 Task: Create a section Data Analytics Sprint and in the section, add a milestone Password Management in the project AgileRevolution
Action: Mouse moved to (89, 321)
Screenshot: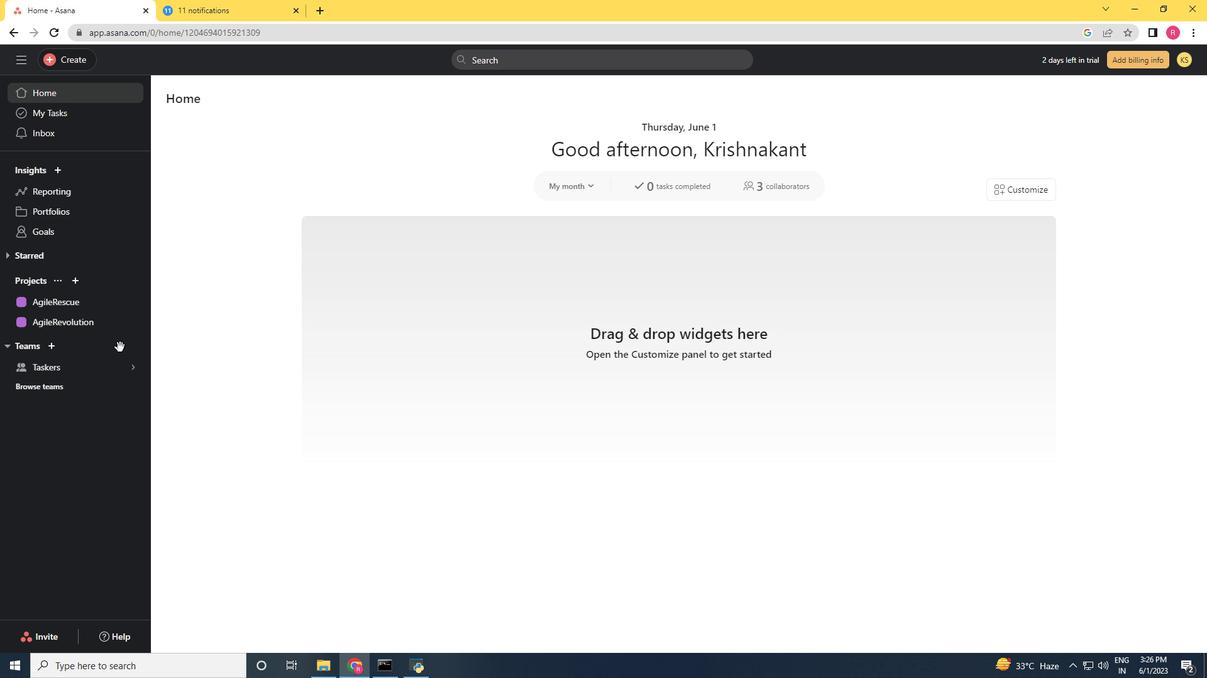 
Action: Mouse pressed left at (89, 321)
Screenshot: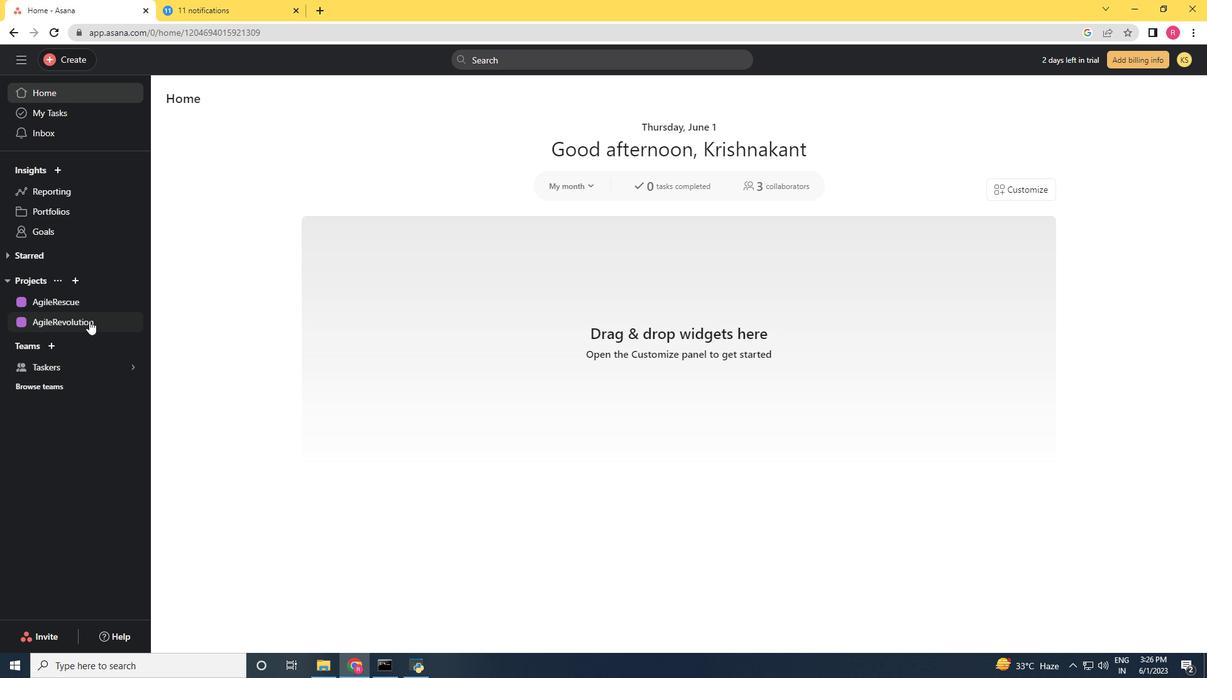 
Action: Mouse moved to (309, 433)
Screenshot: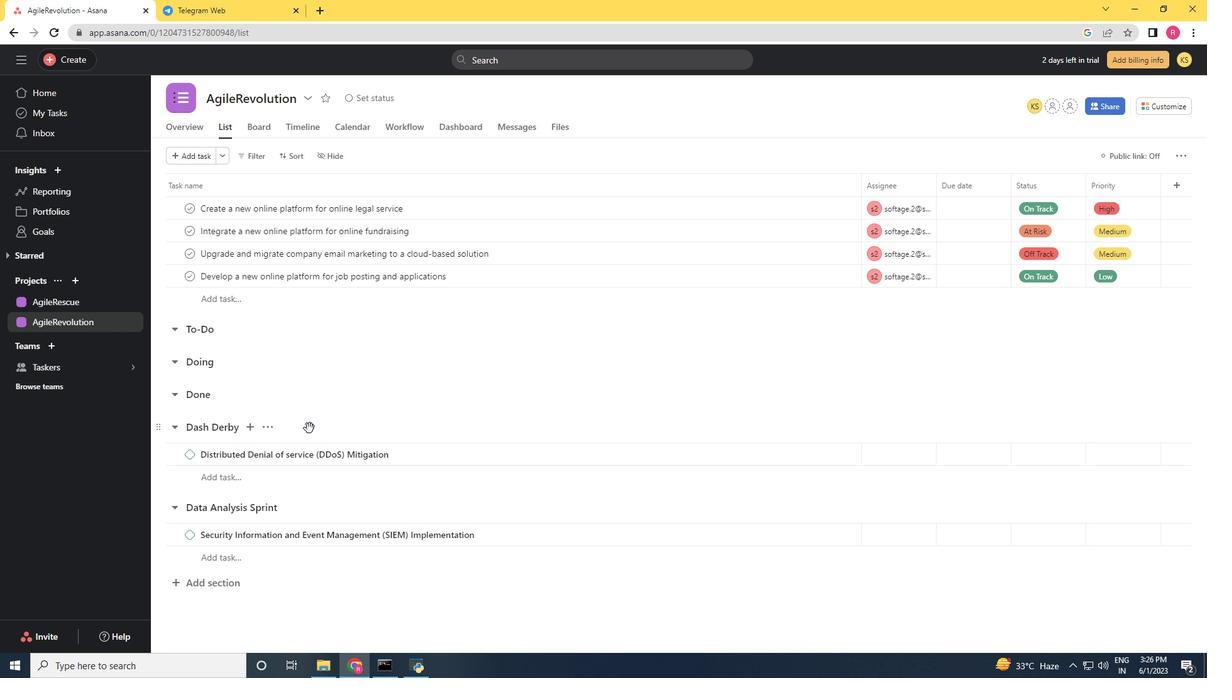 
Action: Mouse scrolled (309, 430) with delta (0, 0)
Screenshot: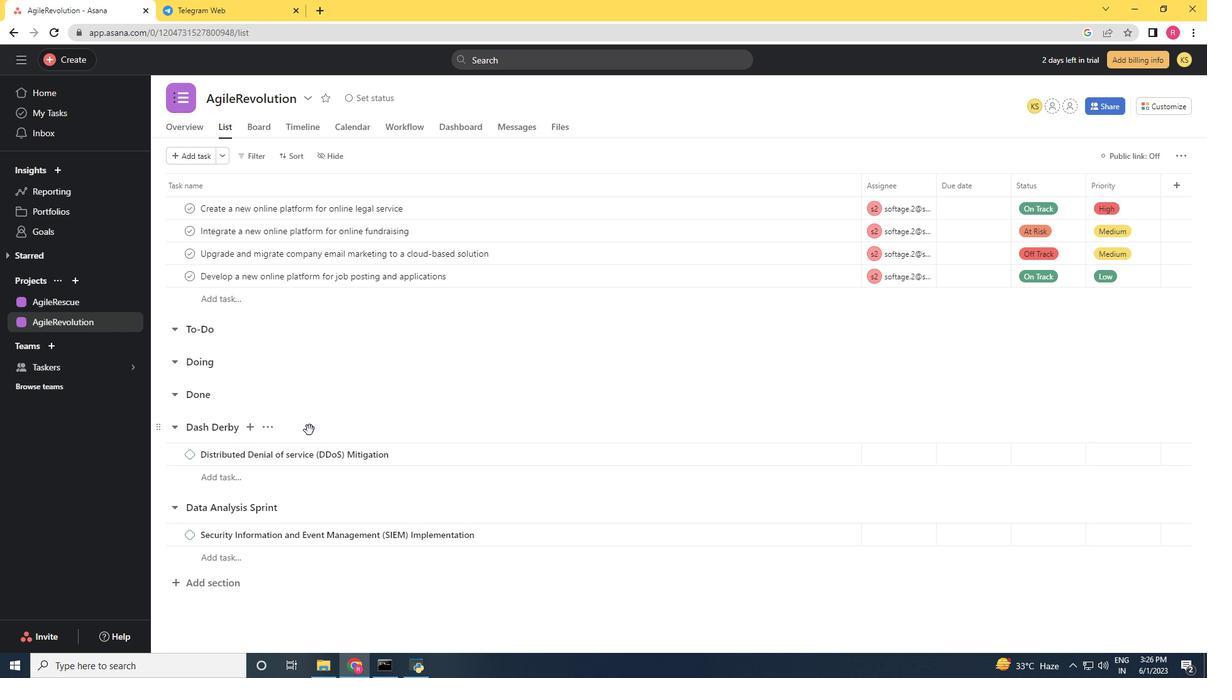
Action: Mouse moved to (245, 545)
Screenshot: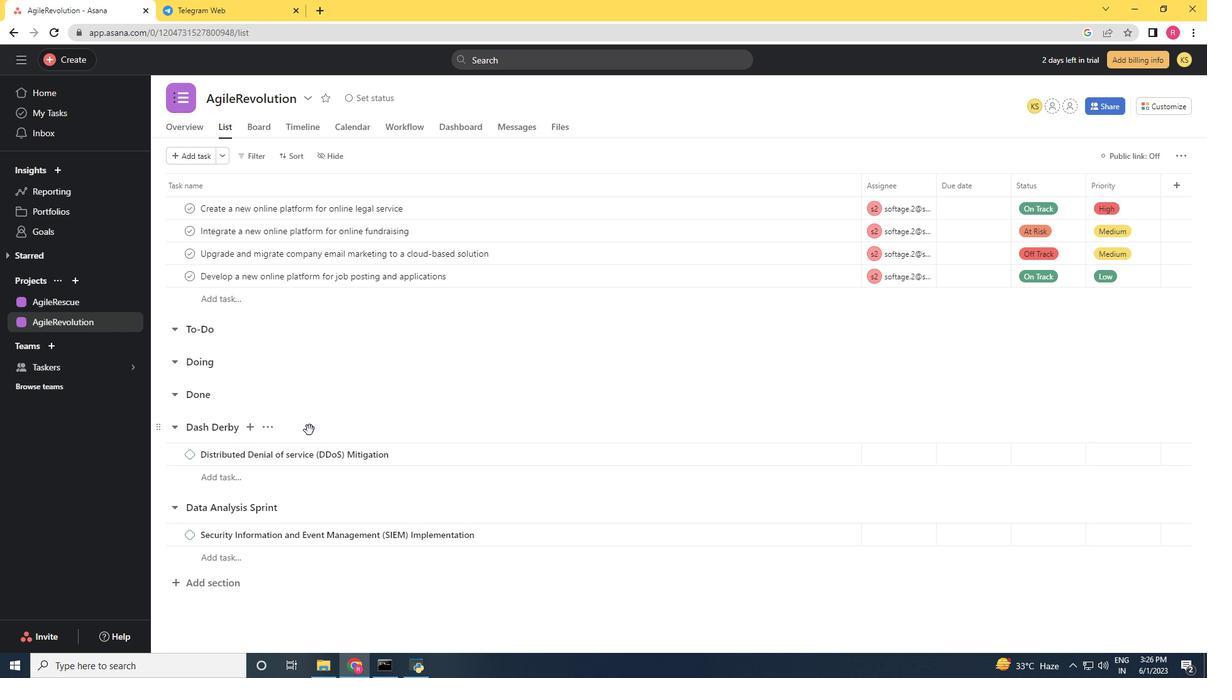 
Action: Mouse scrolled (309, 441) with delta (0, 0)
Screenshot: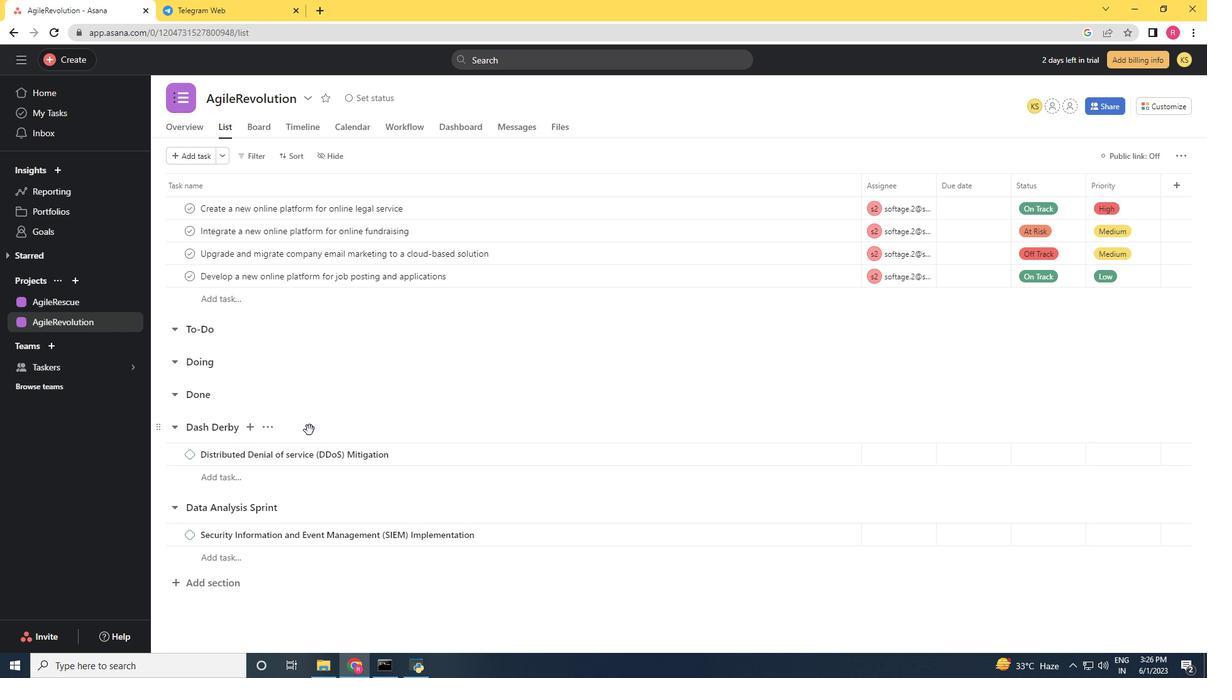 
Action: Mouse moved to (241, 550)
Screenshot: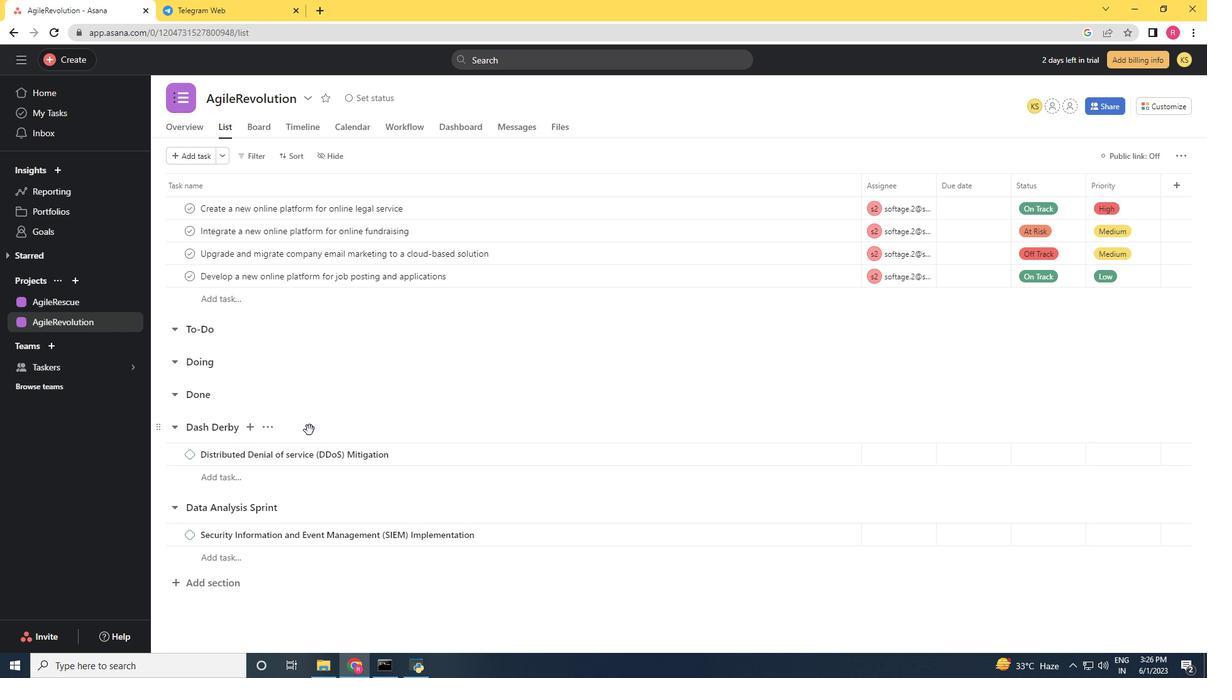 
Action: Mouse scrolled (305, 453) with delta (0, 0)
Screenshot: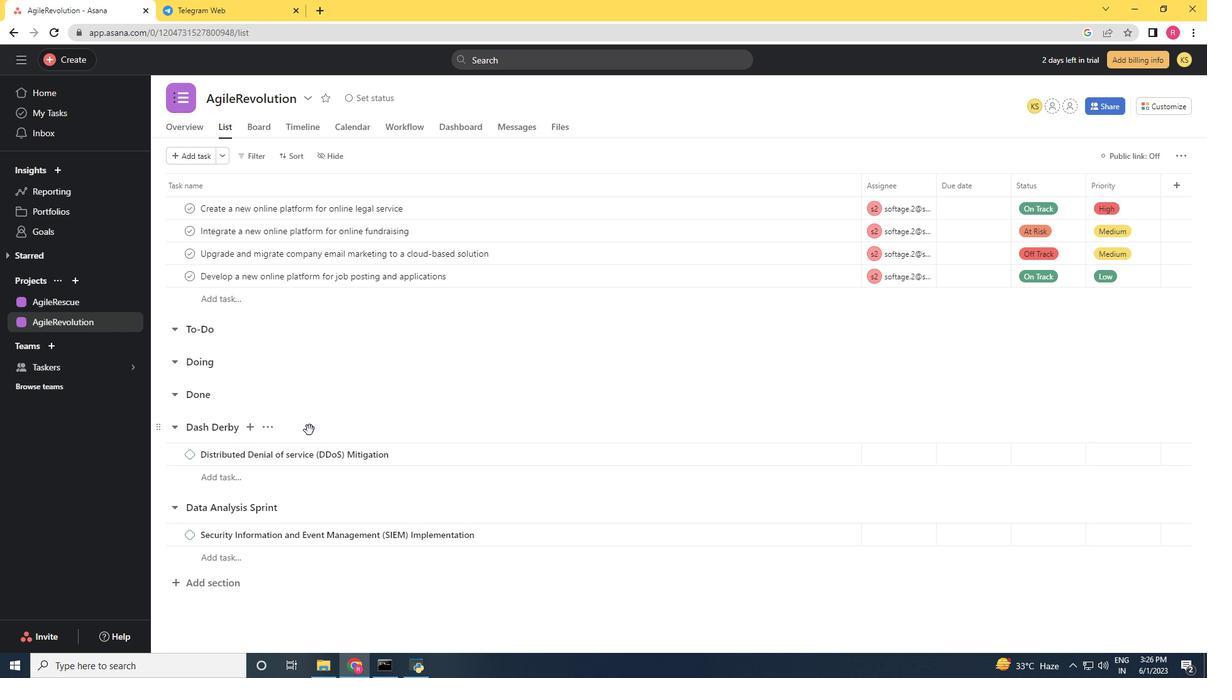 
Action: Mouse moved to (214, 579)
Screenshot: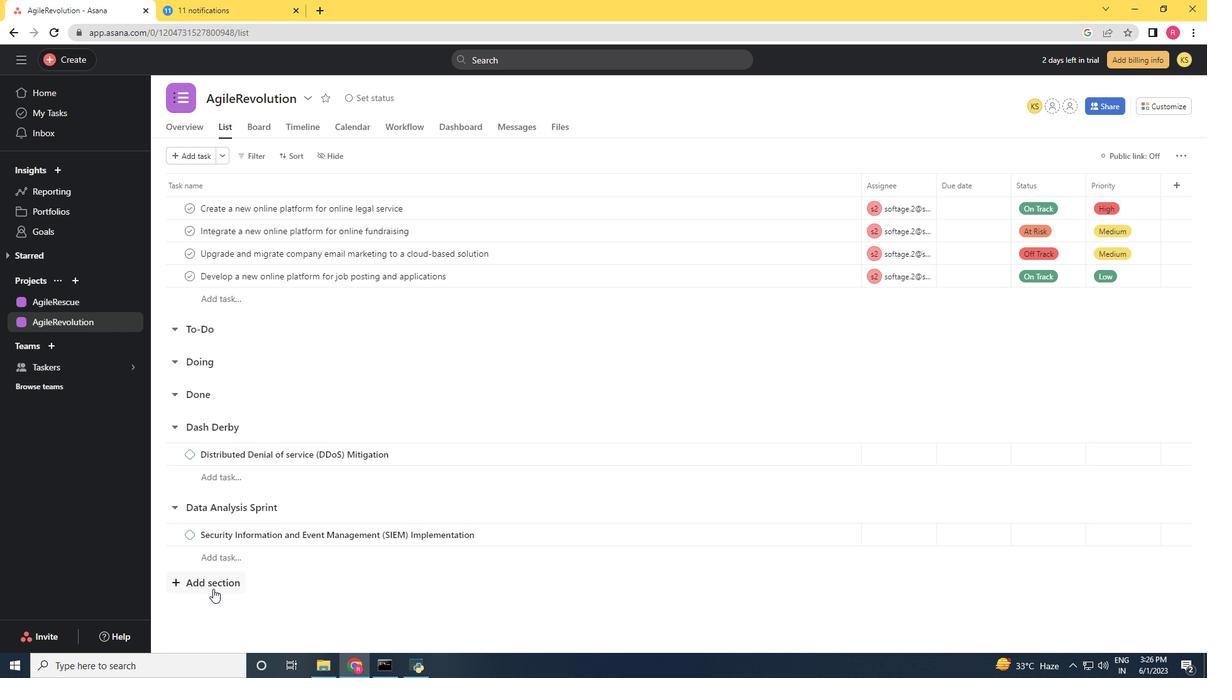
Action: Mouse pressed left at (214, 579)
Screenshot: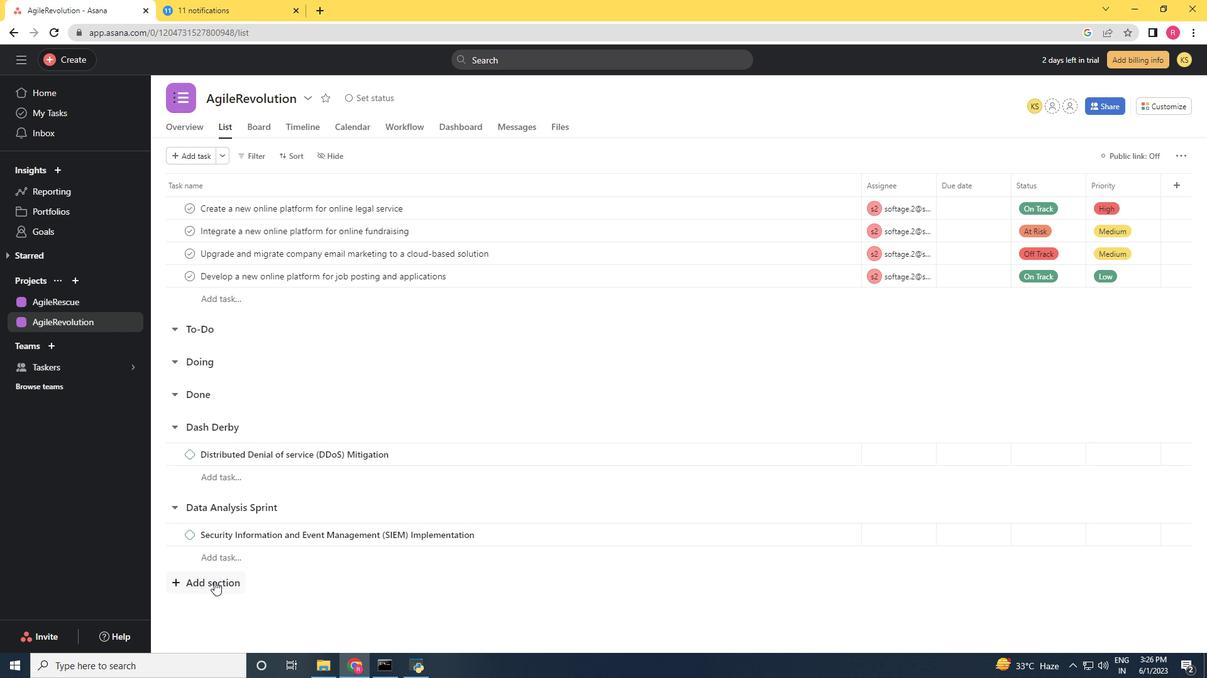 
Action: Mouse moved to (372, 467)
Screenshot: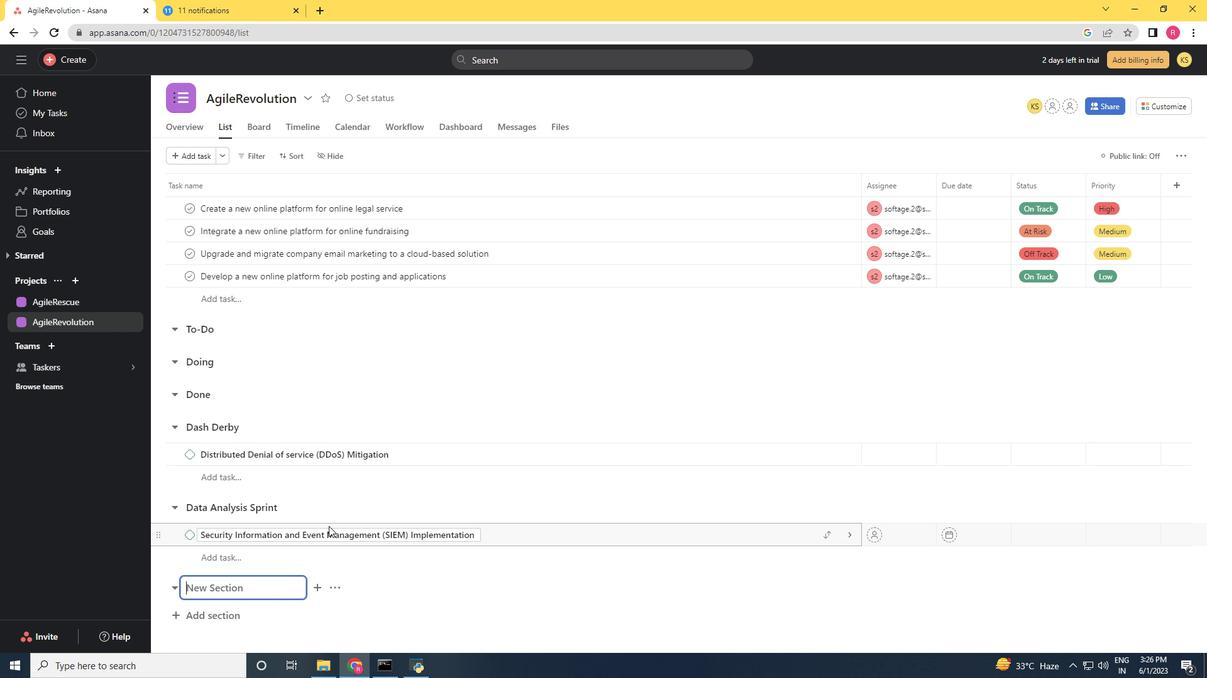 
Action: Mouse scrolled (372, 466) with delta (0, 0)
Screenshot: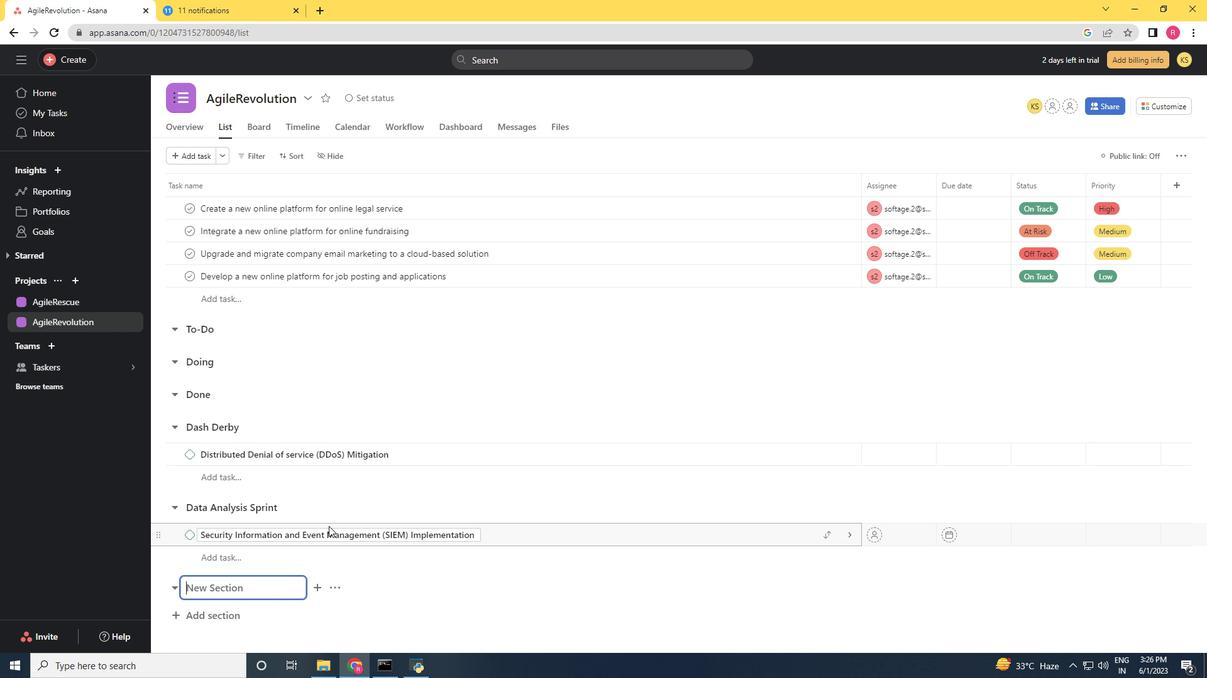 
Action: Mouse moved to (373, 466)
Screenshot: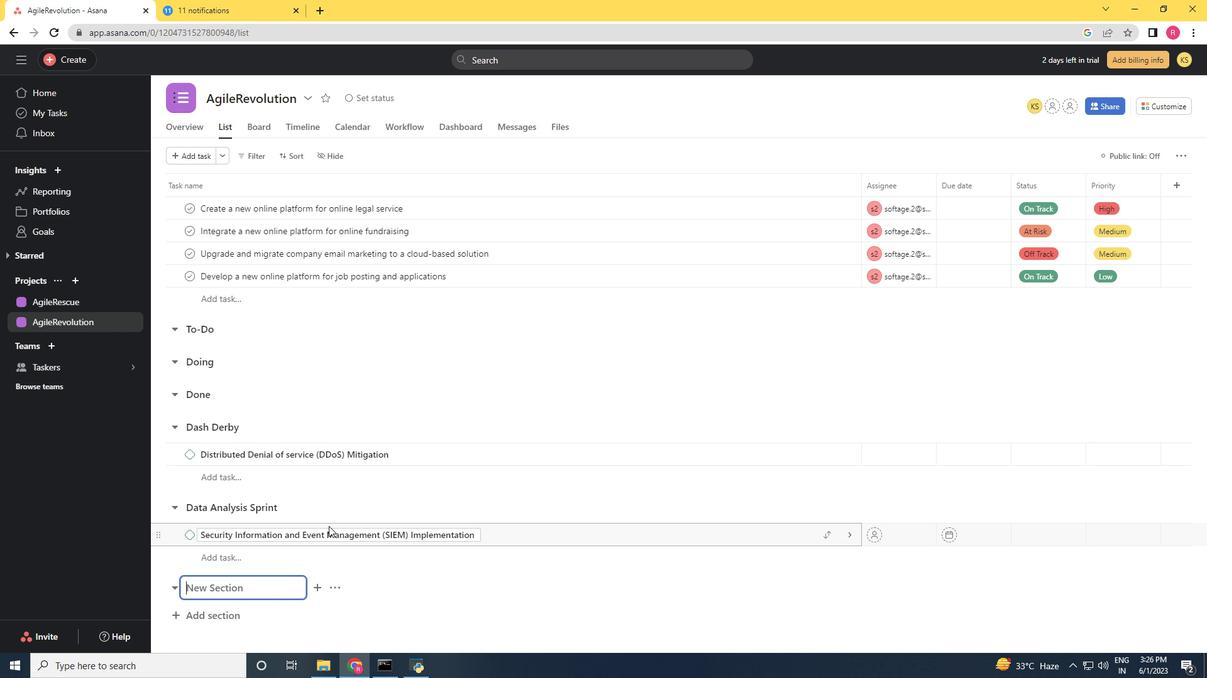 
Action: Mouse scrolled (372, 466) with delta (0, 0)
Screenshot: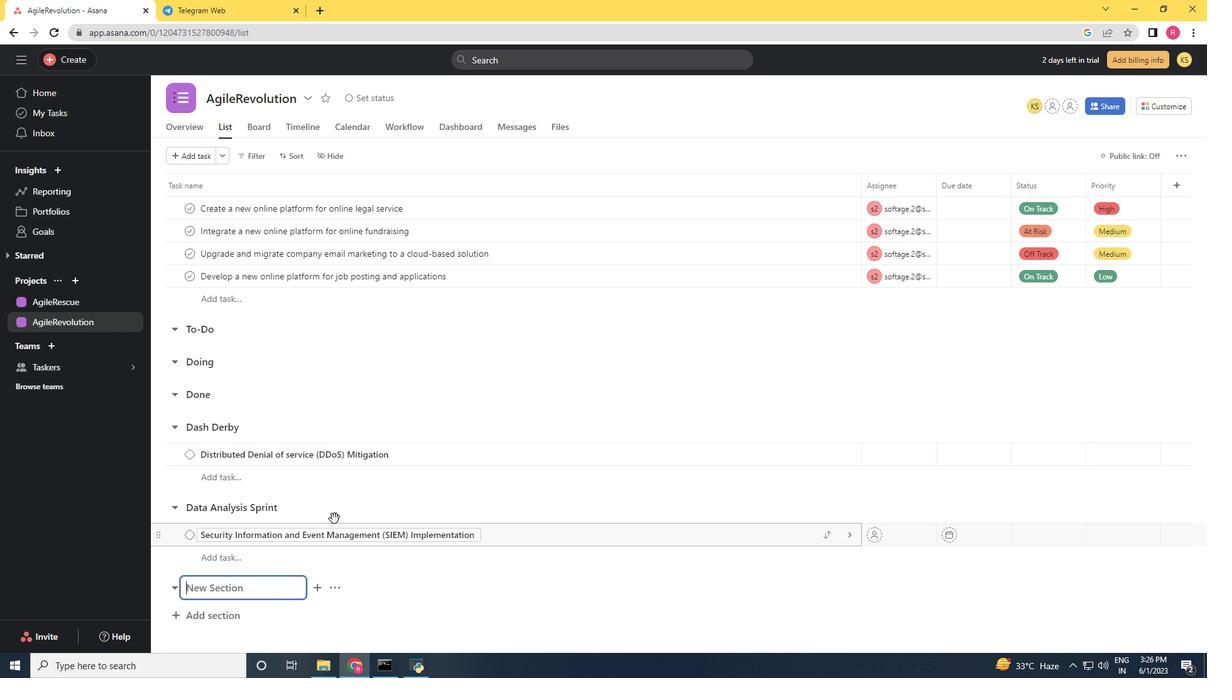 
Action: Mouse moved to (374, 465)
Screenshot: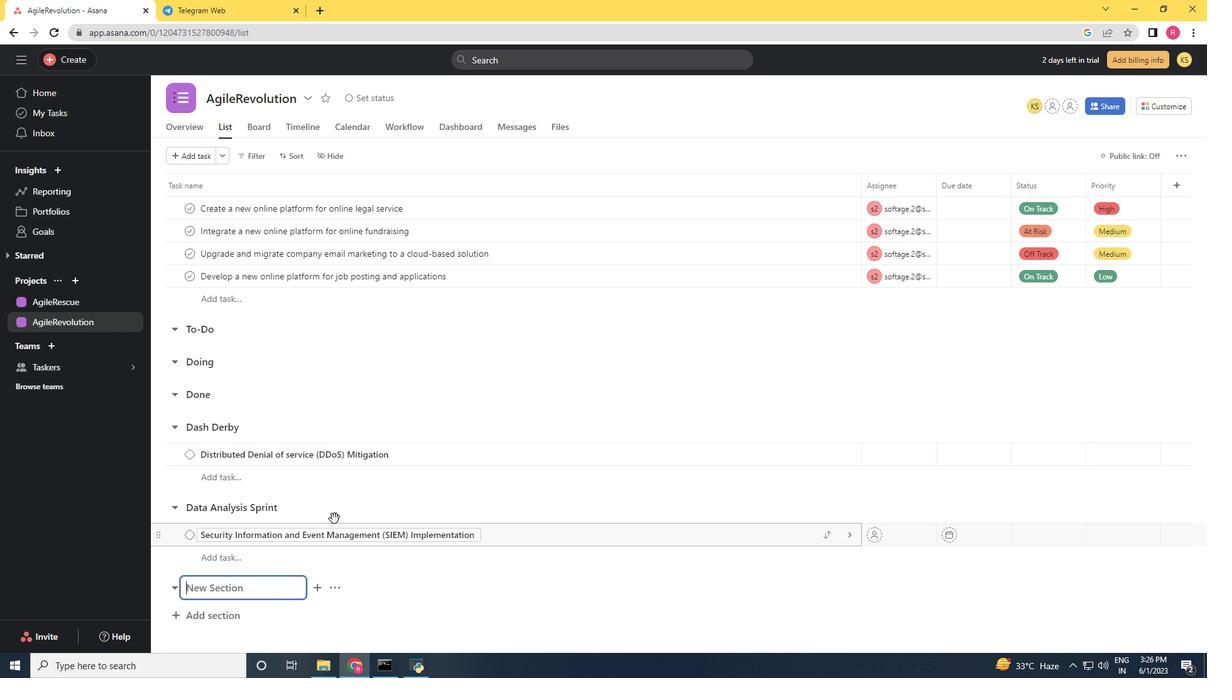 
Action: Mouse scrolled (372, 466) with delta (0, 0)
Screenshot: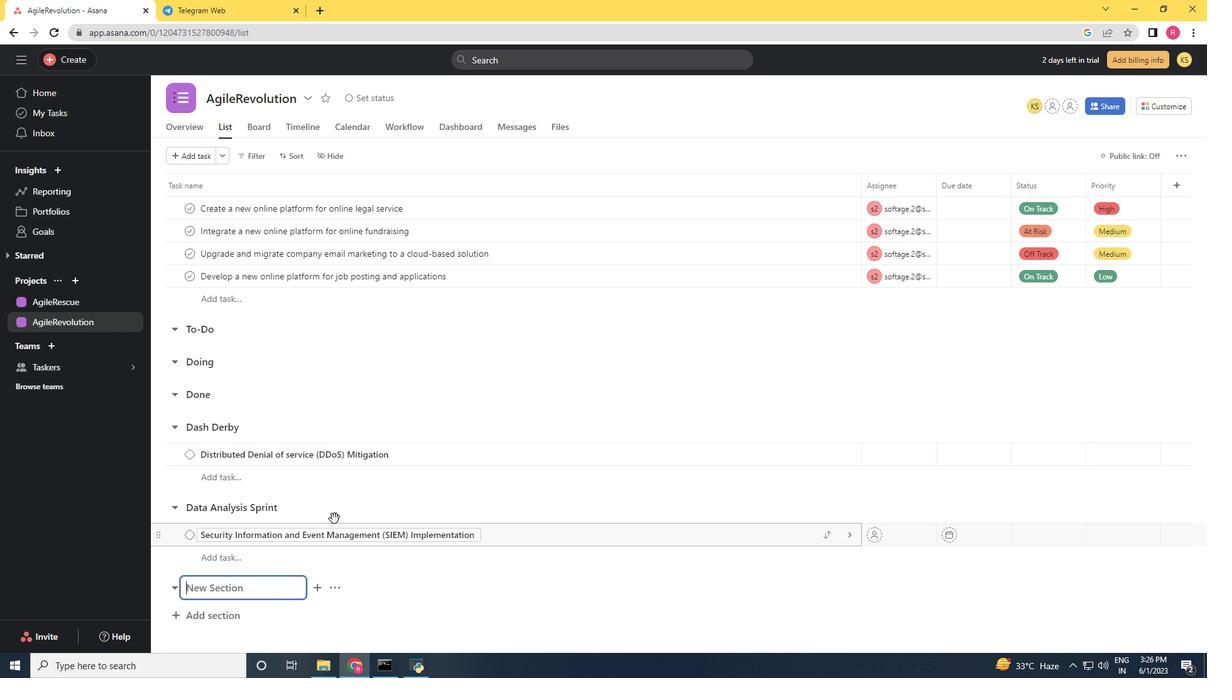 
Action: Mouse scrolled (374, 465) with delta (0, 0)
Screenshot: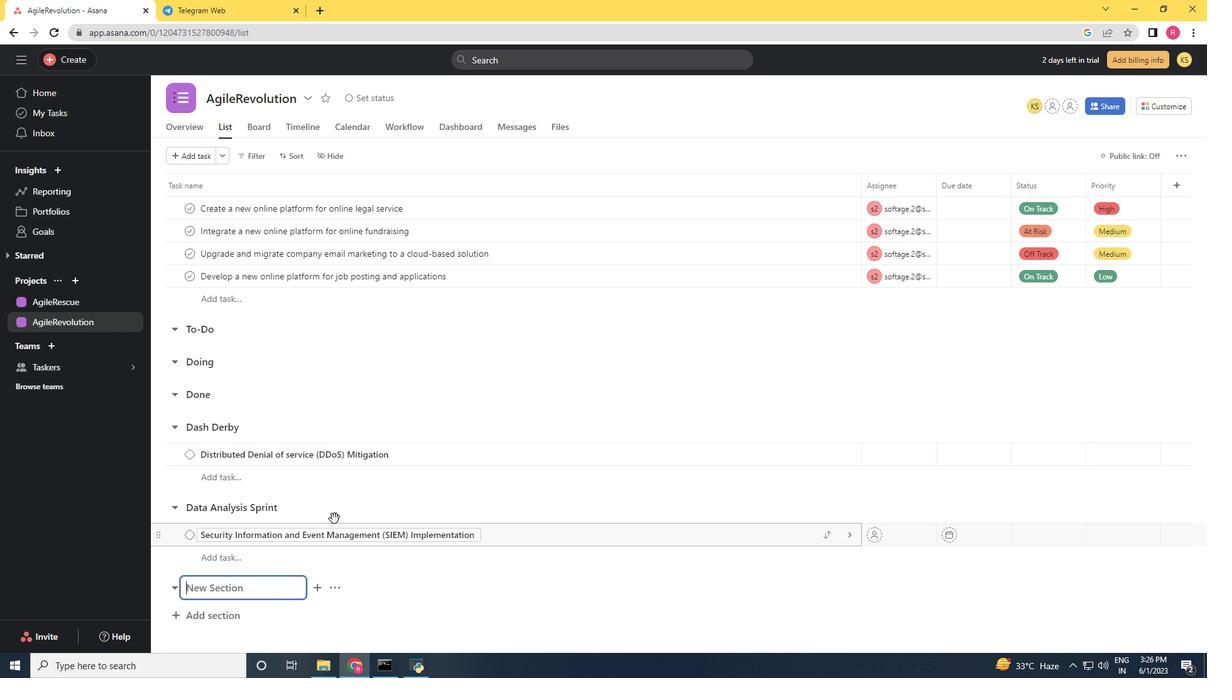 
Action: Mouse moved to (452, 368)
Screenshot: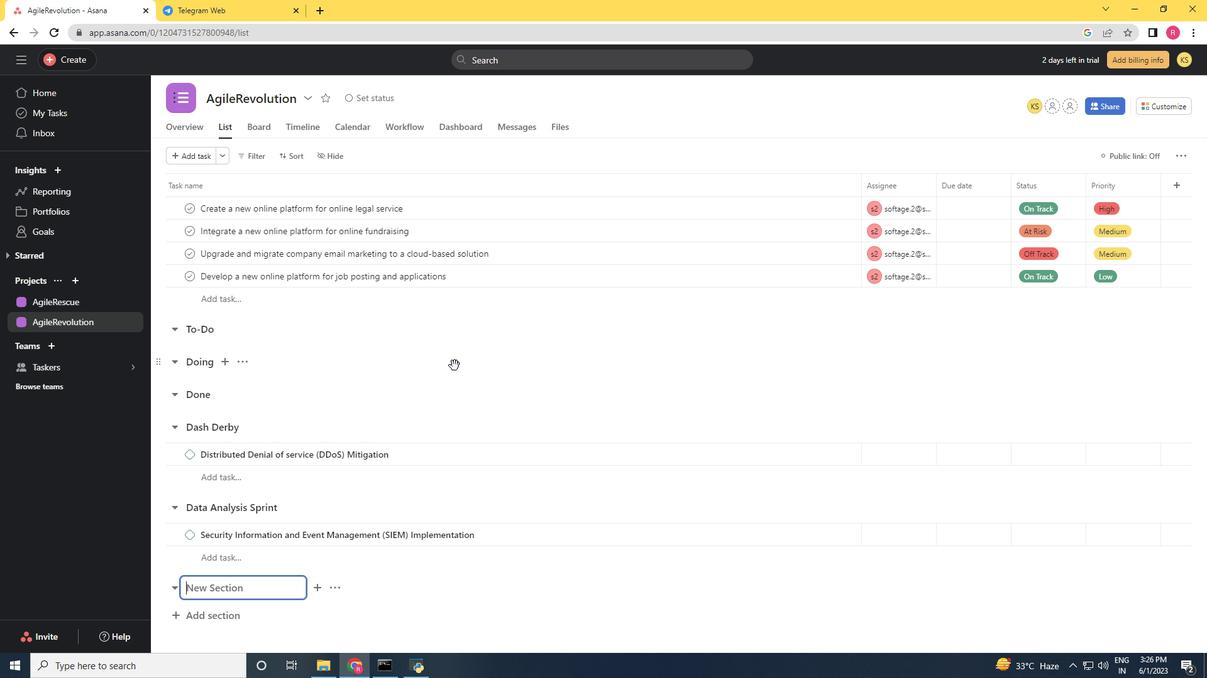 
Action: Key pressed <Key.shift>Data<Key.space>
Screenshot: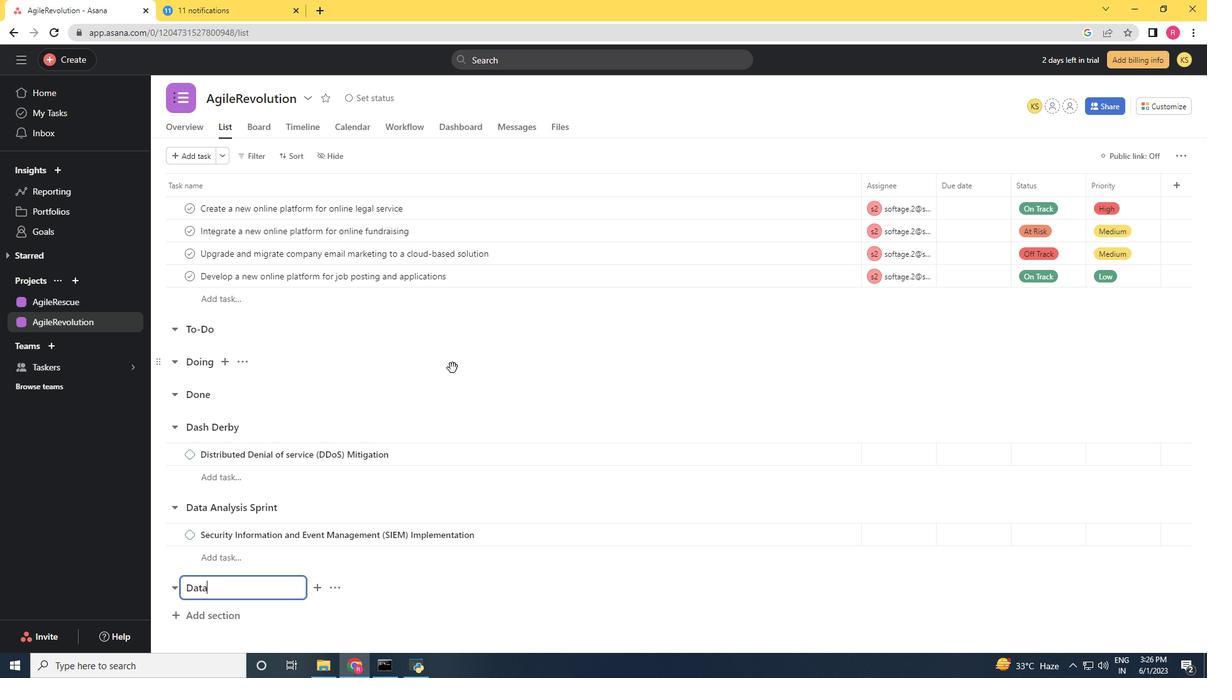
Action: Mouse moved to (452, 368)
Screenshot: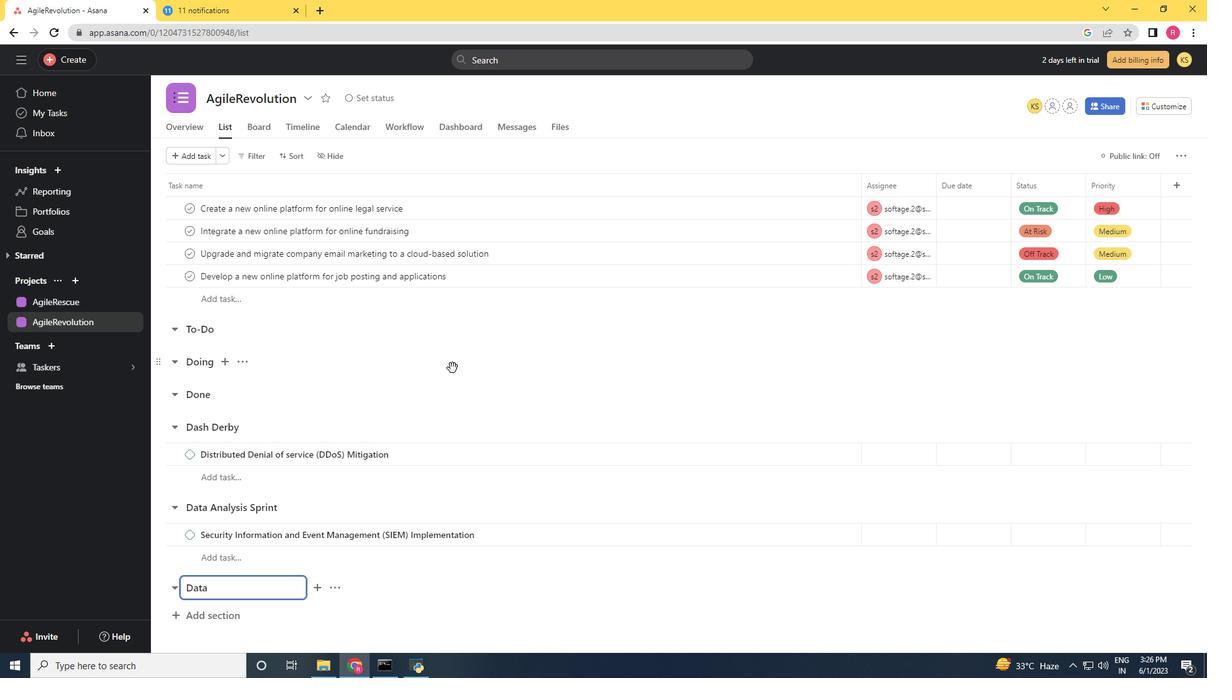 
Action: Key pressed <Key.shift>Analytics<Key.space><Key.shift>Sprint<Key.enter><Key.shift><Key.shift><Key.shift><Key.shift><Key.shift><Key.shift><Key.shift>Password<Key.space><Key.shift><Key.shift><Key.shift><Key.shift><Key.shift><Key.shift><Key.shift>Management<Key.space>
Screenshot: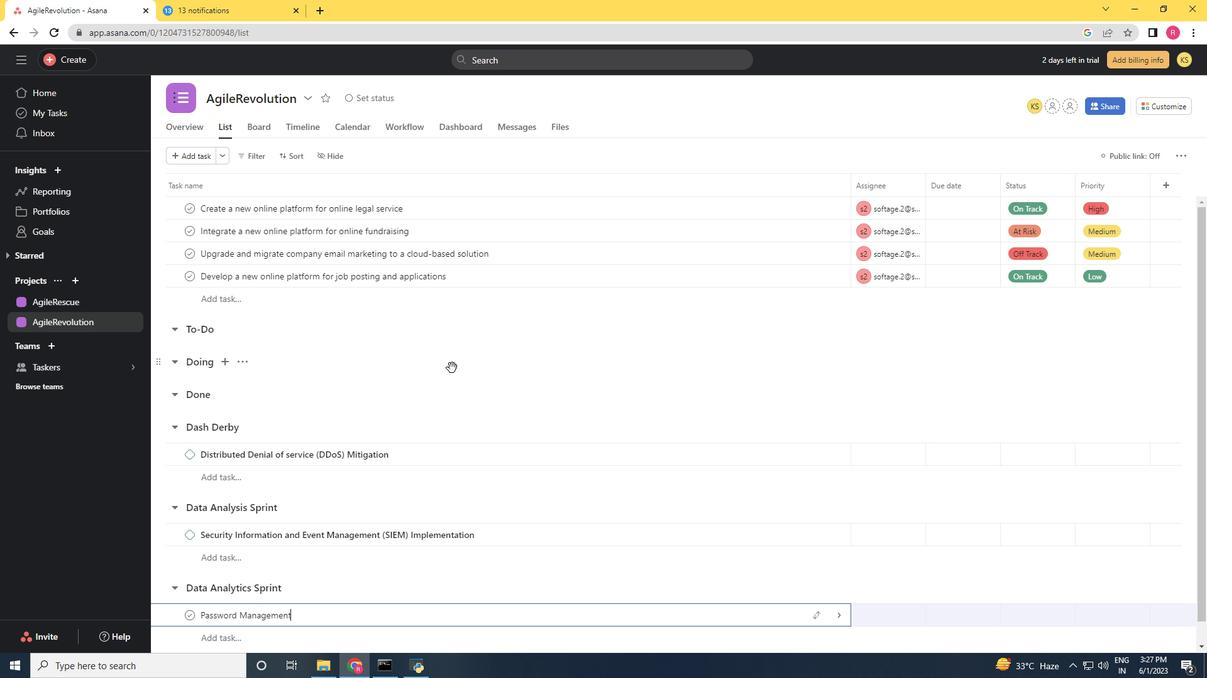 
Action: Mouse moved to (445, 485)
Screenshot: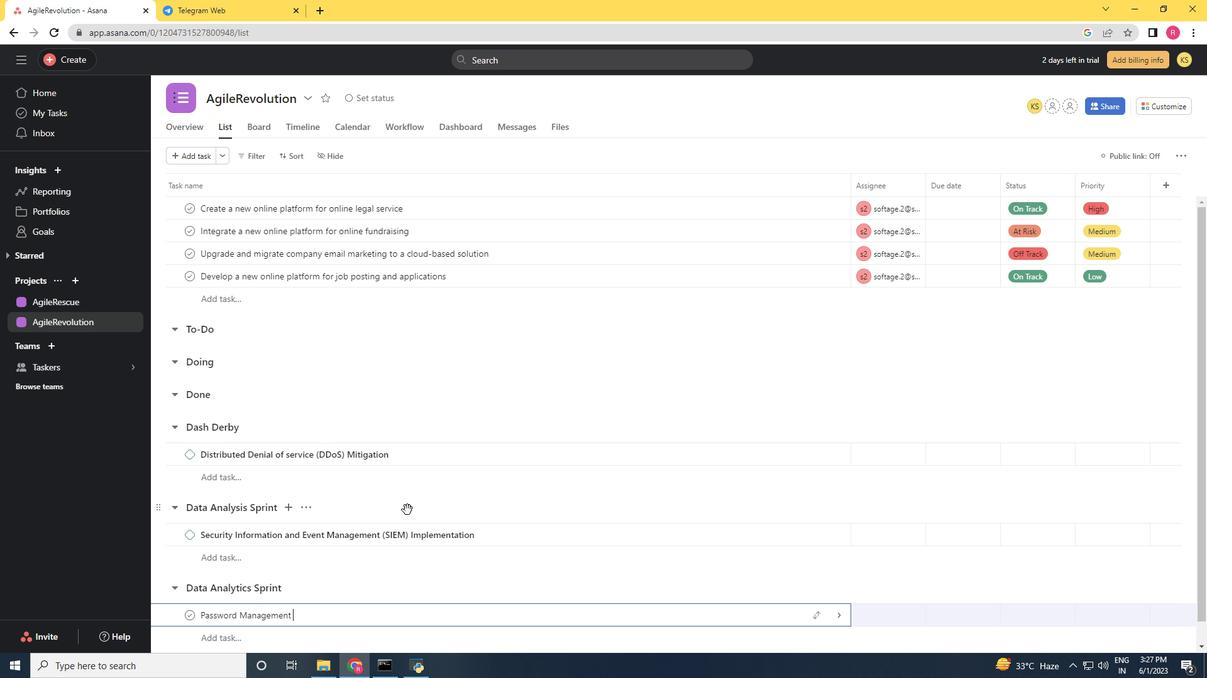 
Action: Mouse scrolled (445, 485) with delta (0, 0)
Screenshot: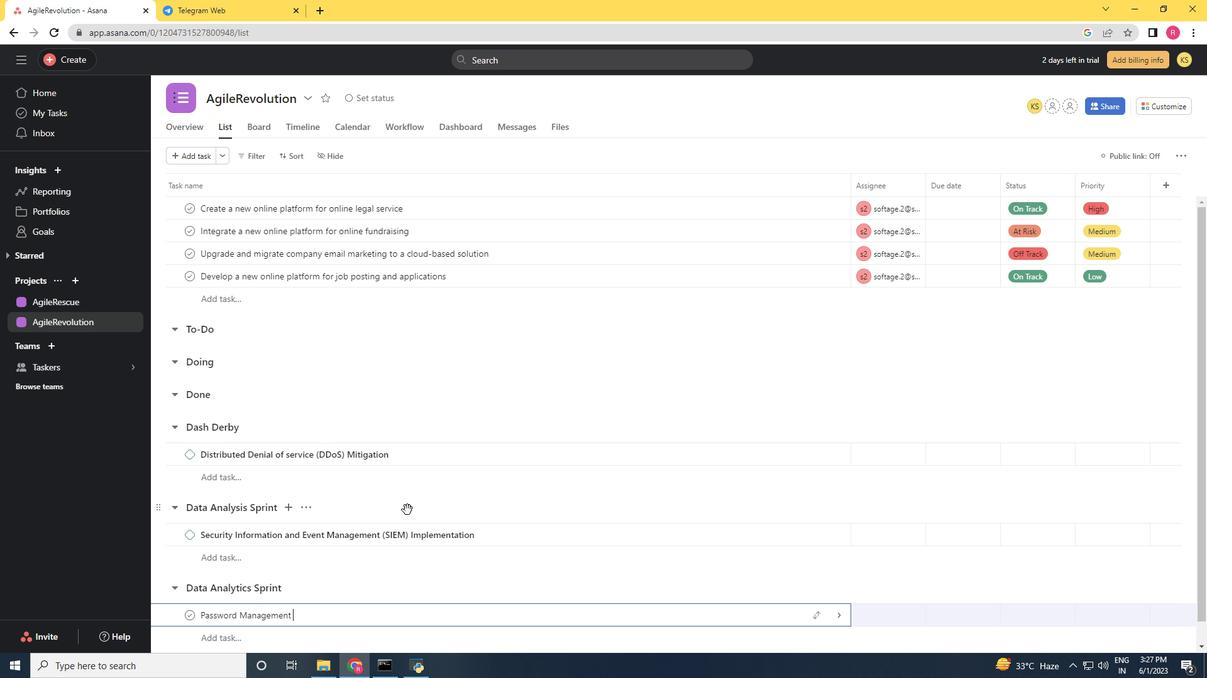 
Action: Mouse moved to (445, 485)
Screenshot: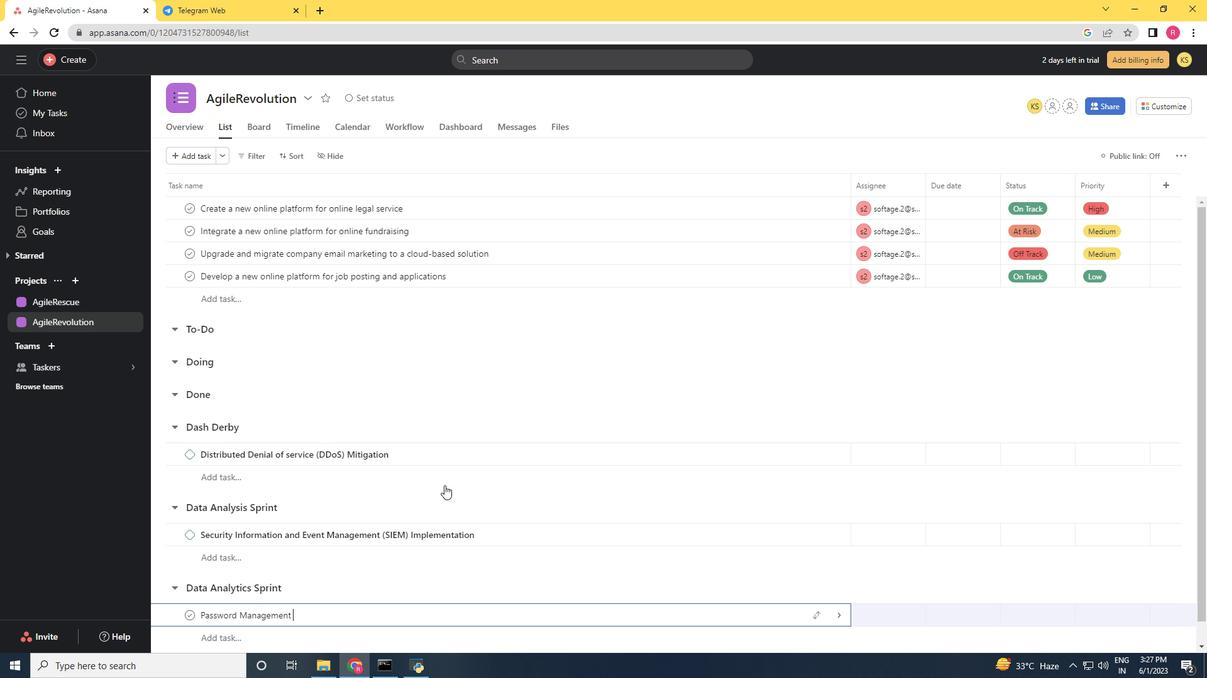 
Action: Mouse scrolled (445, 485) with delta (0, 0)
Screenshot: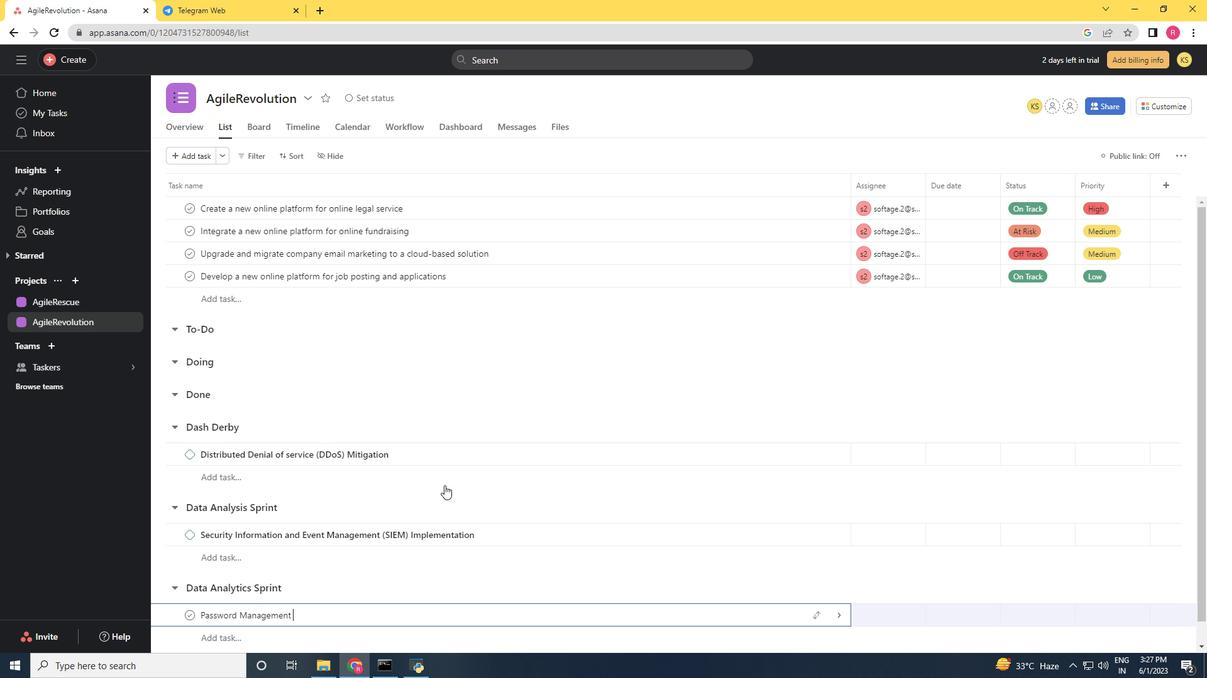 
Action: Mouse scrolled (445, 485) with delta (0, 0)
Screenshot: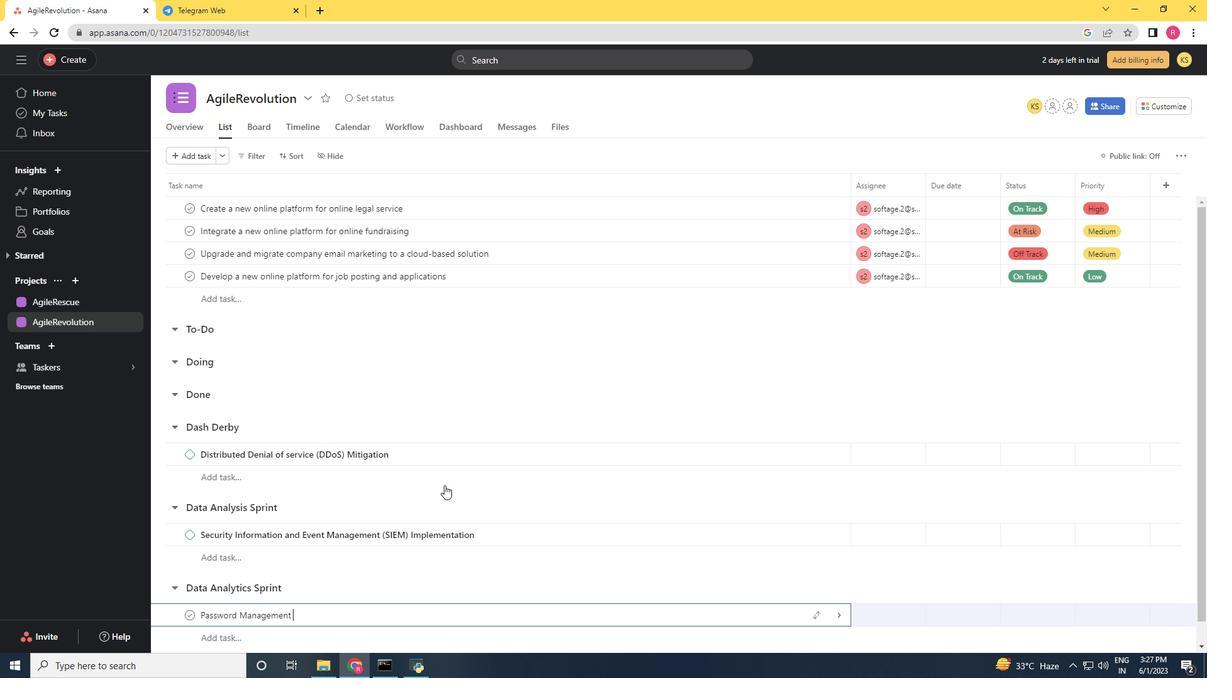
Action: Mouse moved to (390, 589)
Screenshot: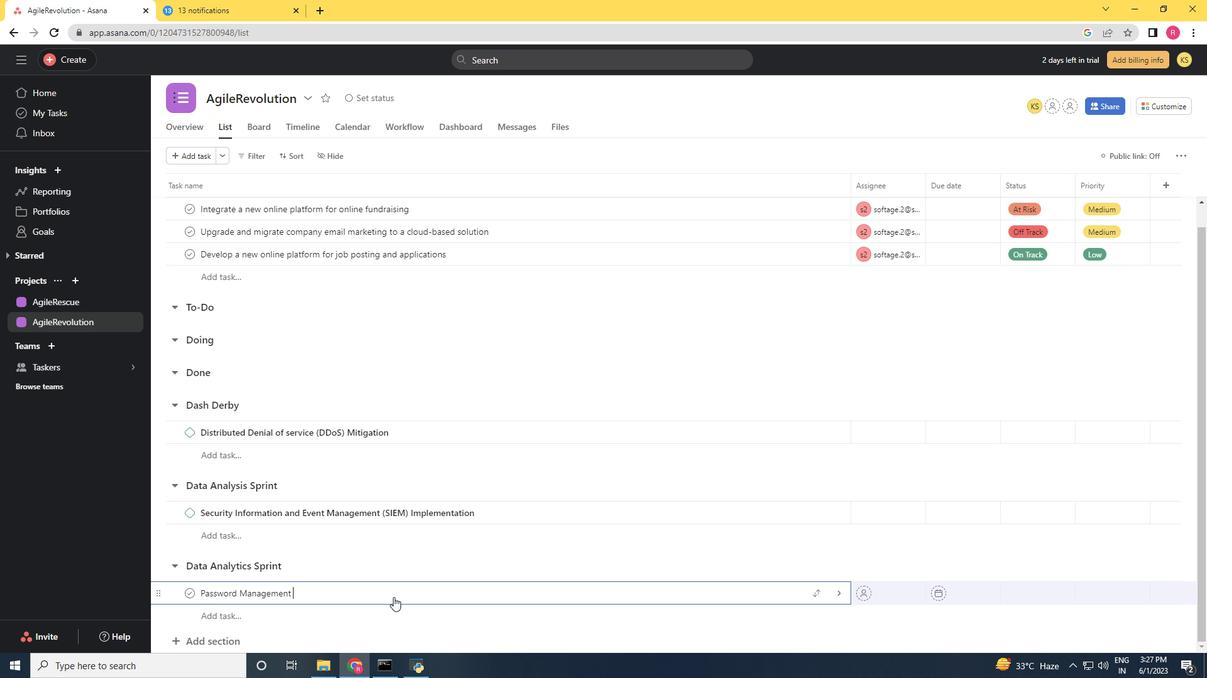 
Action: Mouse pressed right at (390, 589)
Screenshot: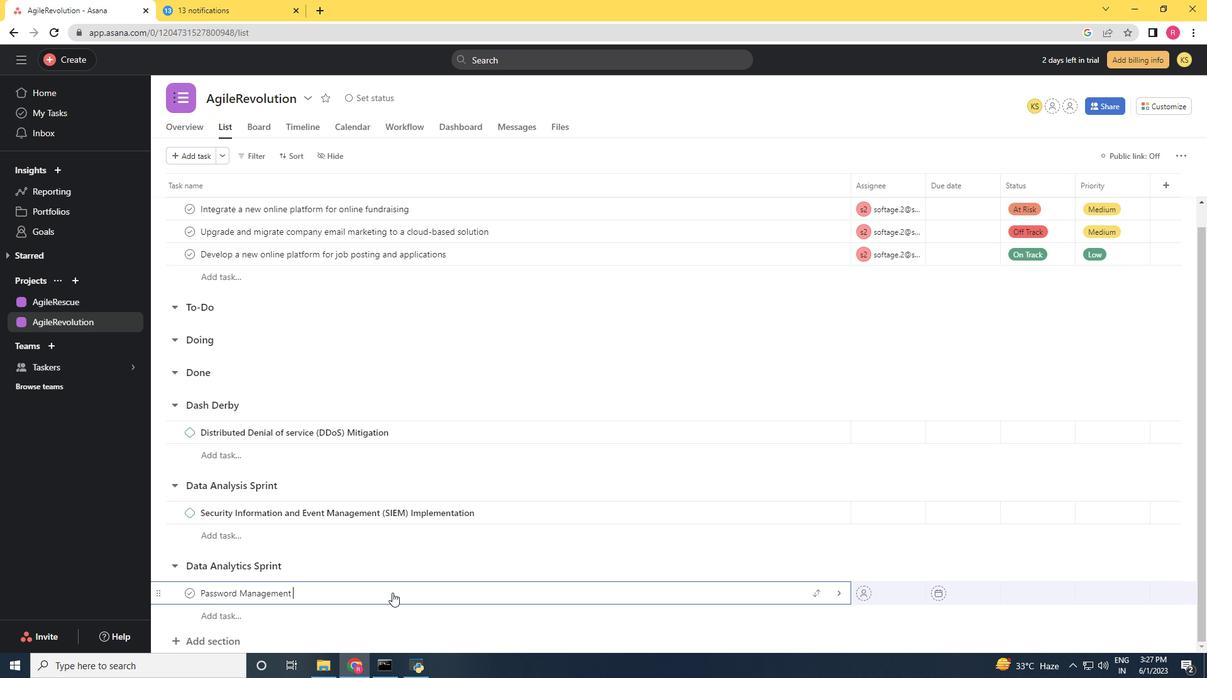 
Action: Mouse moved to (444, 526)
Screenshot: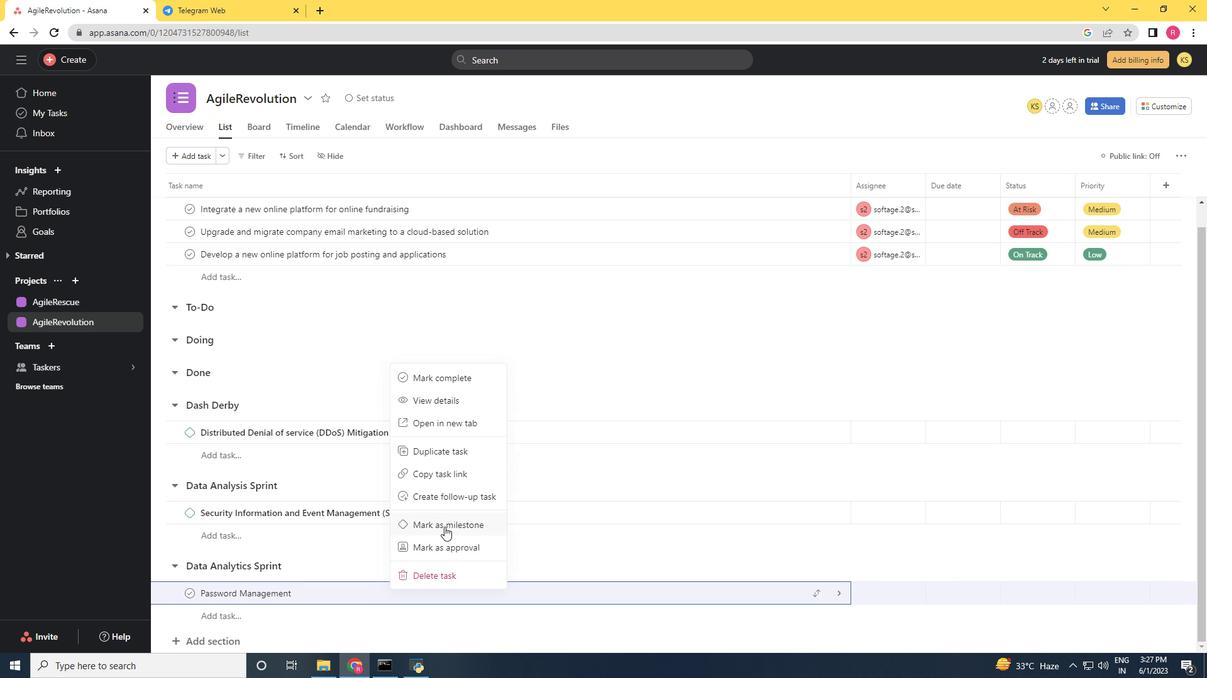 
Action: Mouse pressed left at (444, 526)
Screenshot: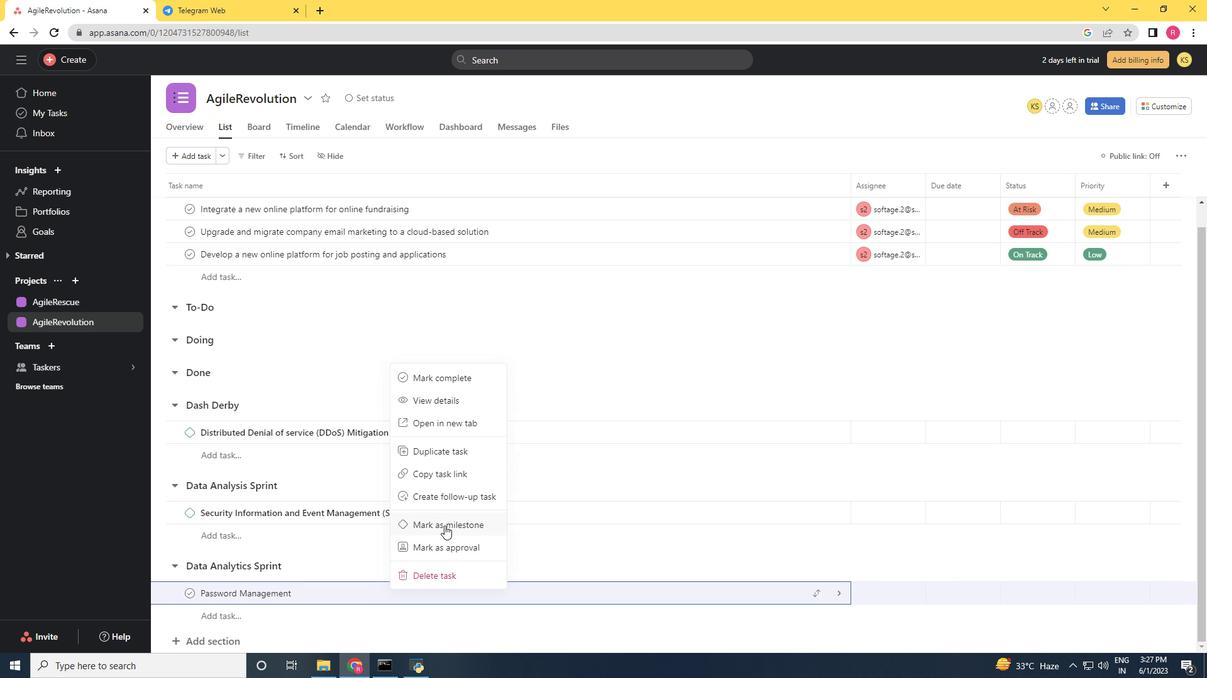 
Action: Mouse moved to (402, 553)
Screenshot: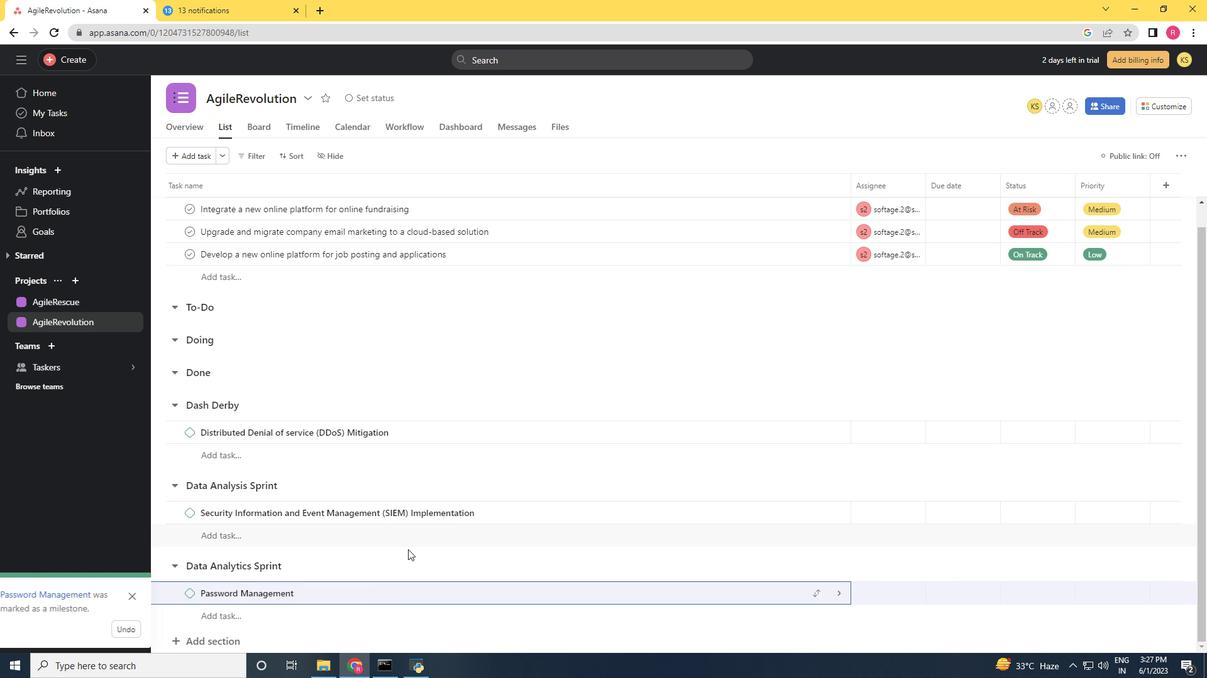 
